 Task: Create Workspace Information Technology Consulting Workspace description Manage and track company website and online presence performance. Workspace type Marketing 
Action: Mouse moved to (293, 62)
Screenshot: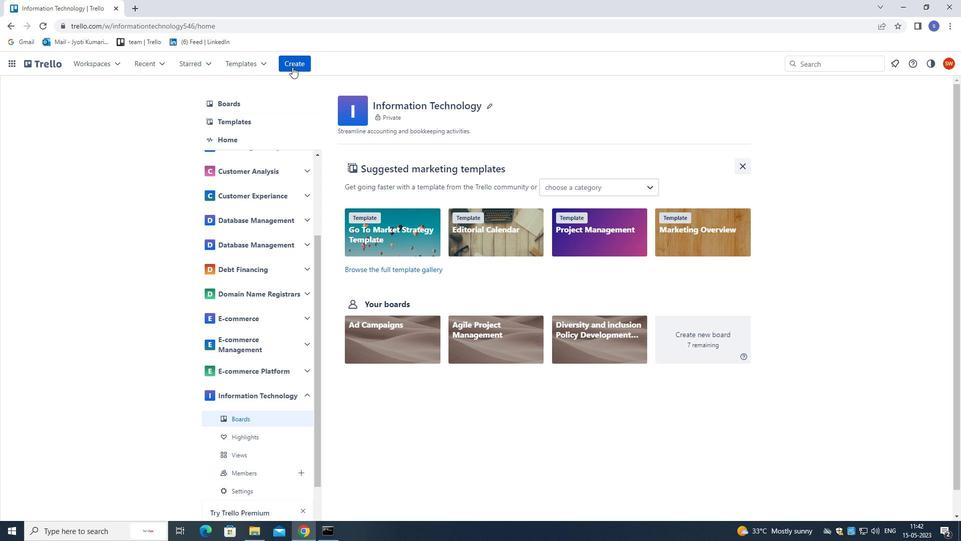 
Action: Mouse pressed left at (293, 62)
Screenshot: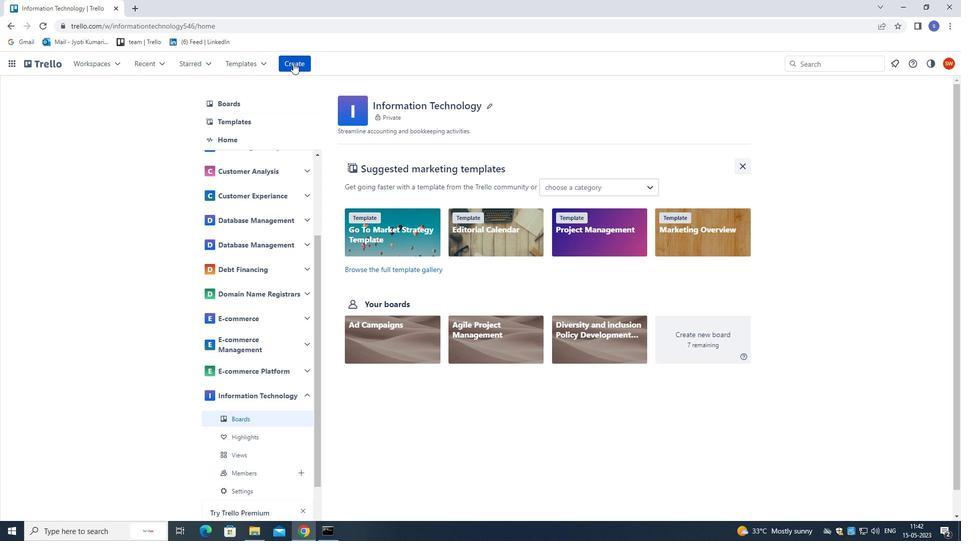
Action: Mouse moved to (327, 164)
Screenshot: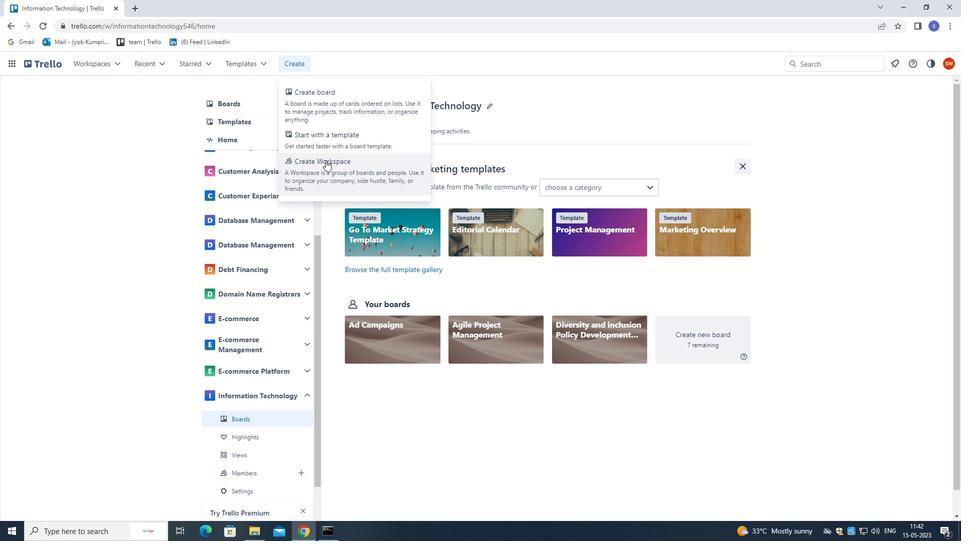 
Action: Mouse pressed left at (327, 164)
Screenshot: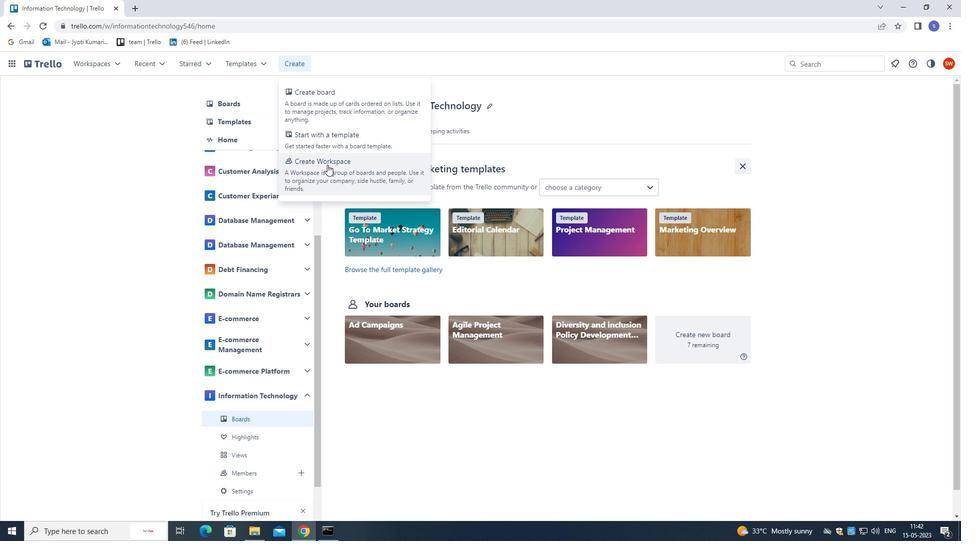 
Action: Mouse moved to (386, 211)
Screenshot: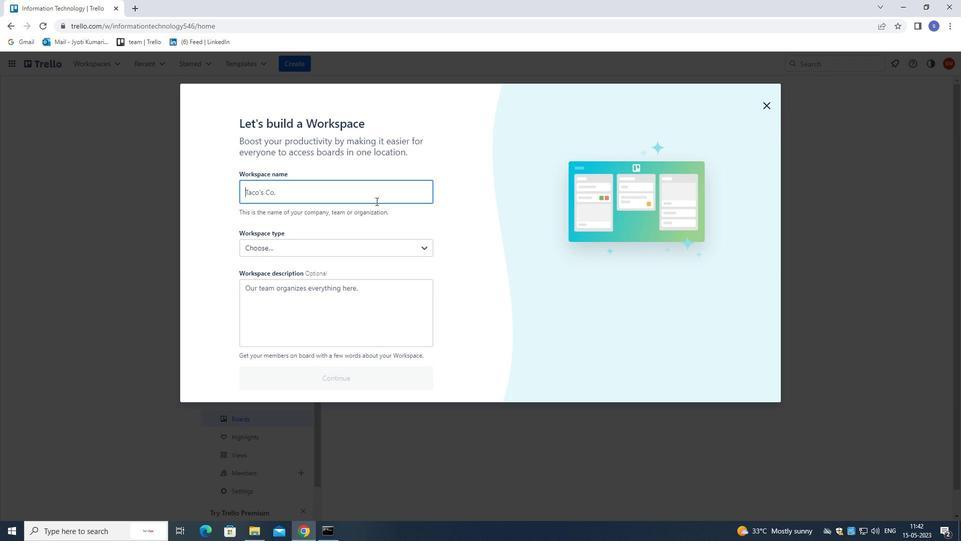 
Action: Key pressed <Key.shift>INFORMATION<Key.space><Key.shift>TECHNOLOGY<Key.space><Key.shift>CONSULTING
Screenshot: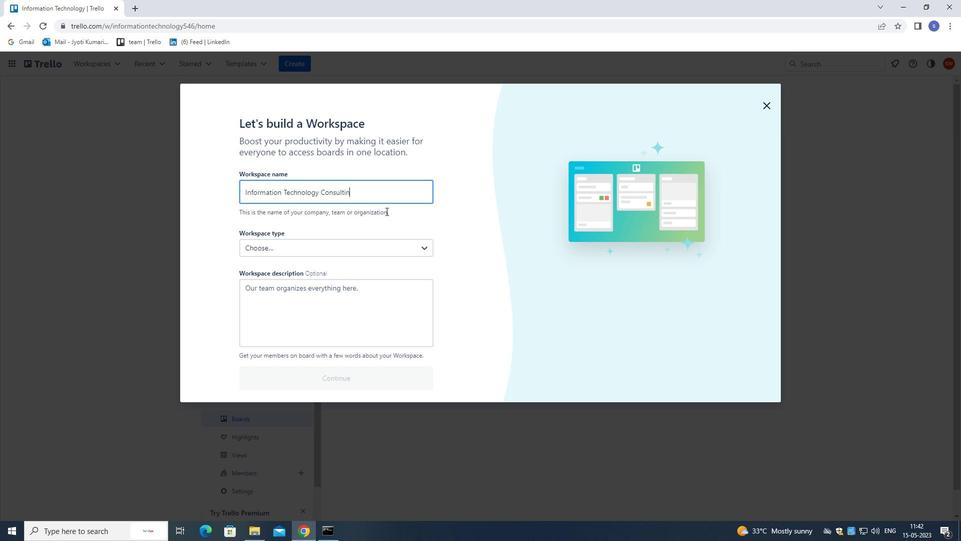 
Action: Mouse moved to (396, 246)
Screenshot: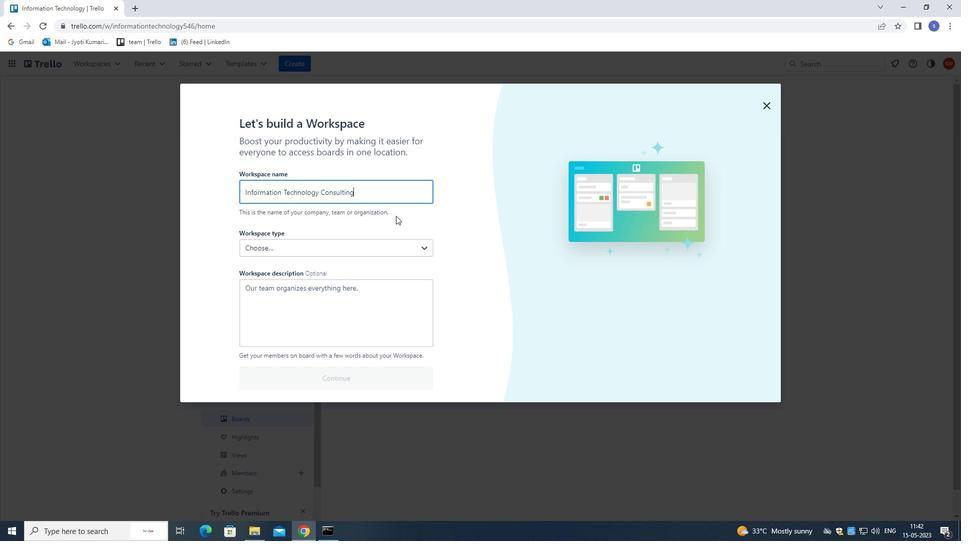 
Action: Mouse pressed left at (396, 246)
Screenshot: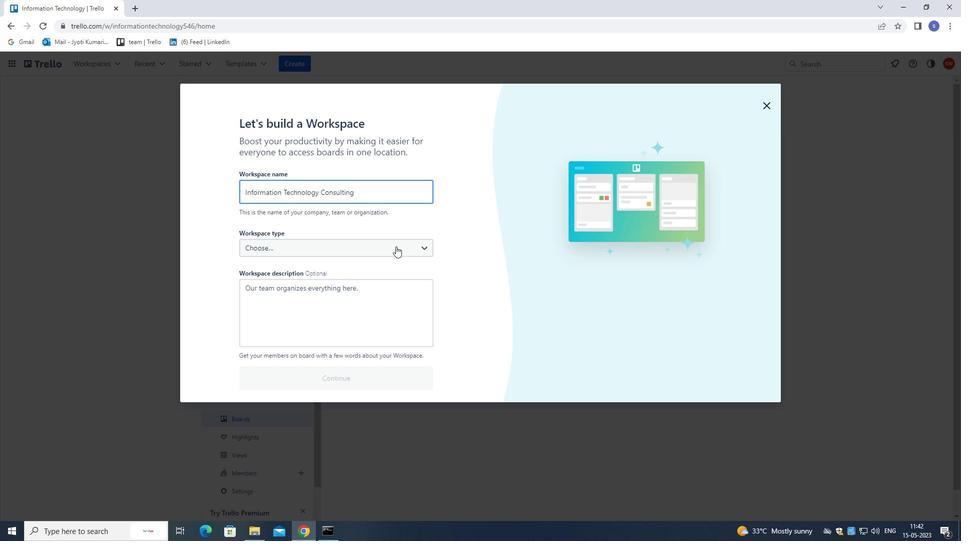 
Action: Mouse moved to (329, 290)
Screenshot: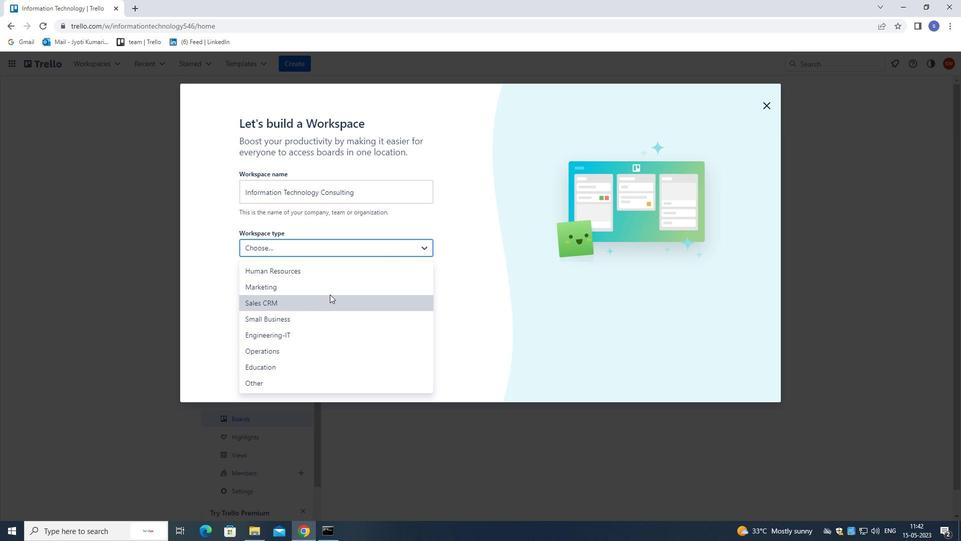 
Action: Mouse pressed left at (329, 290)
Screenshot: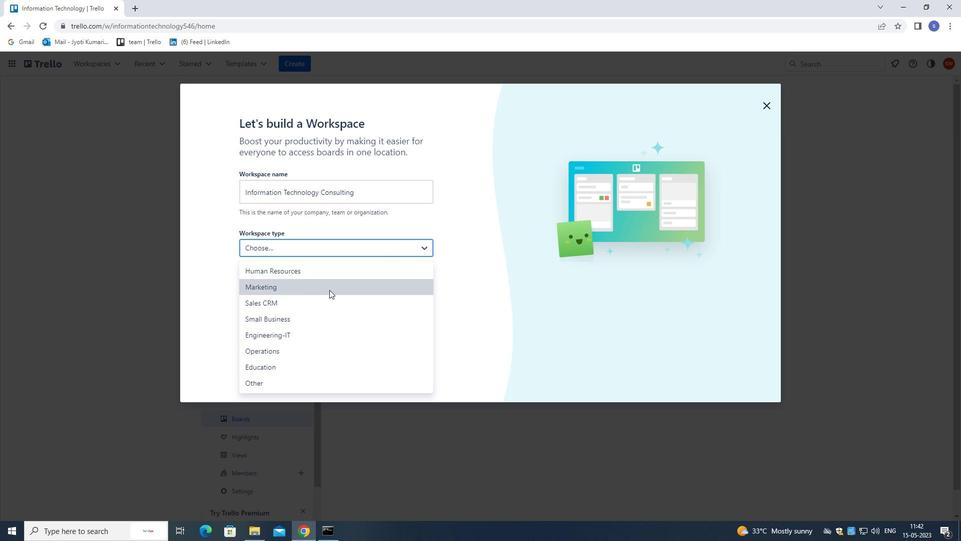 
Action: Mouse moved to (339, 301)
Screenshot: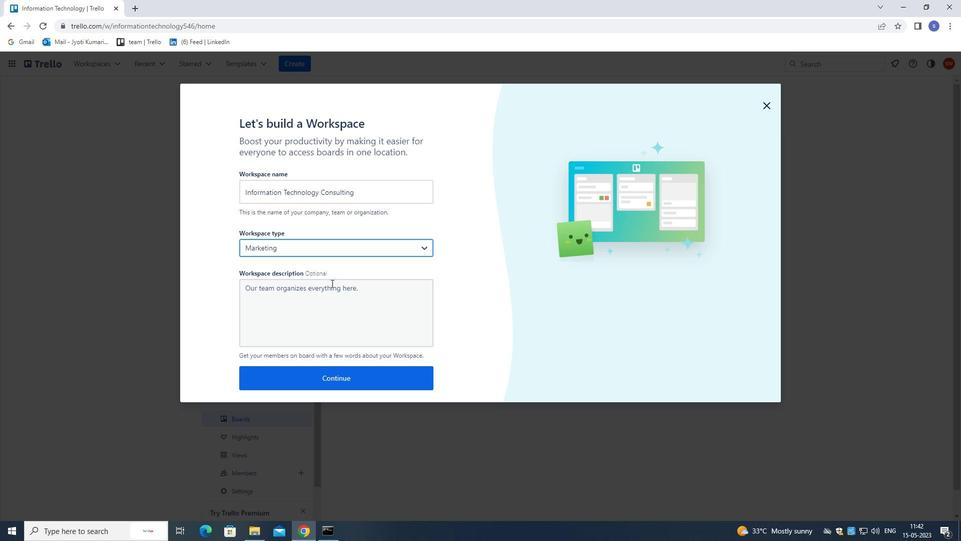
Action: Mouse pressed left at (339, 301)
Screenshot: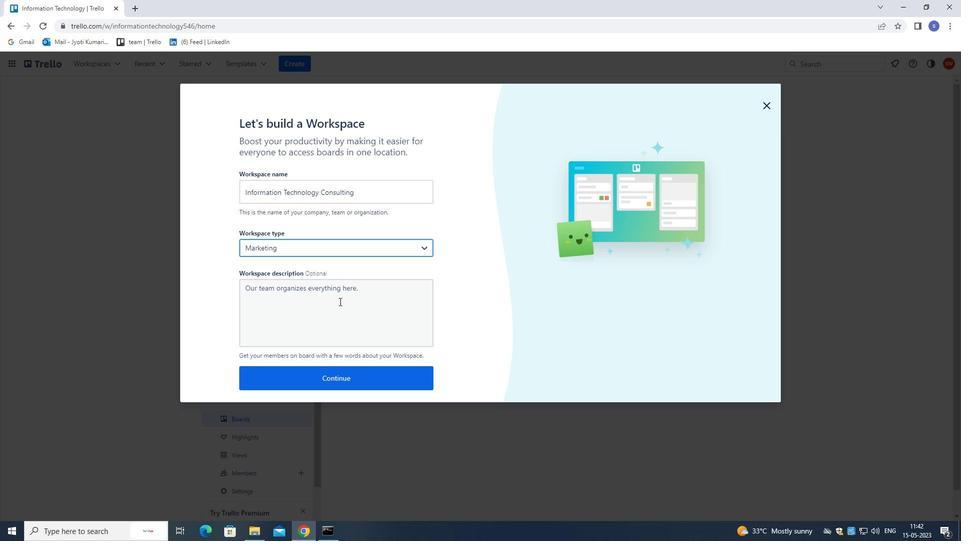 
Action: Mouse moved to (340, 302)
Screenshot: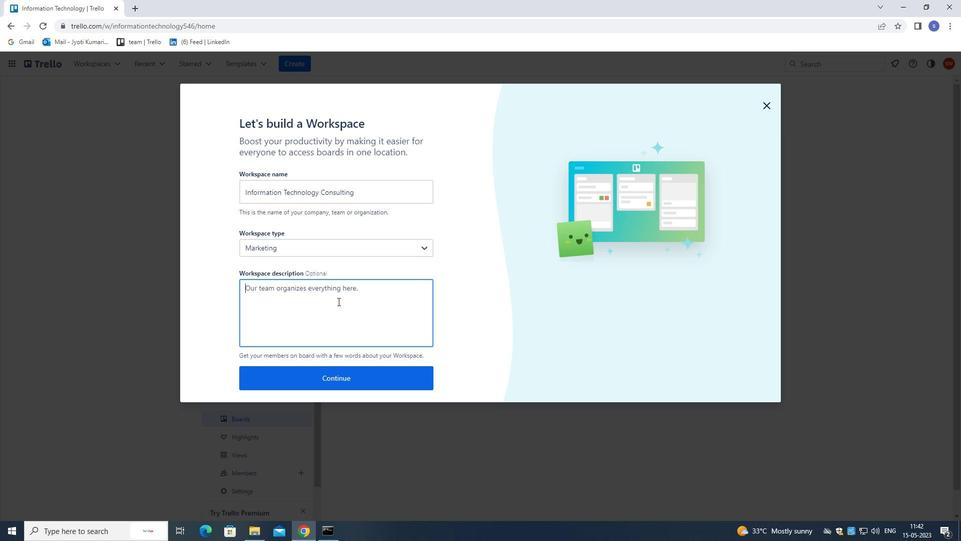
Action: Key pressed <Key.shift>MANAGE<Key.space>AND<Key.space><Key.shift>TRACK<Key.space><Key.shift>COMPANY<Key.space>WEBSITE<Key.space>AND<Key.space>ONLINE<Key.space>PRESENCE<Key.space>PERFORMANCE.
Screenshot: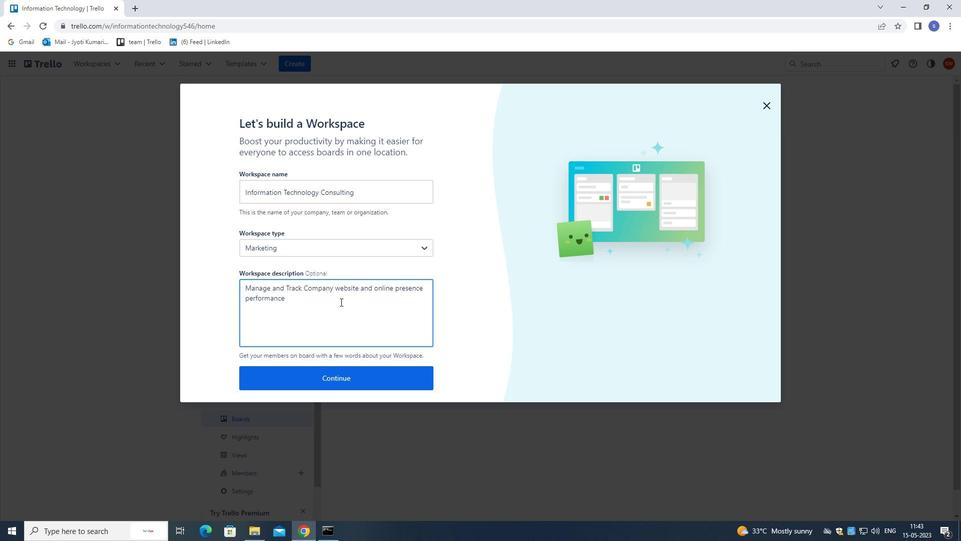 
Action: Mouse moved to (339, 374)
Screenshot: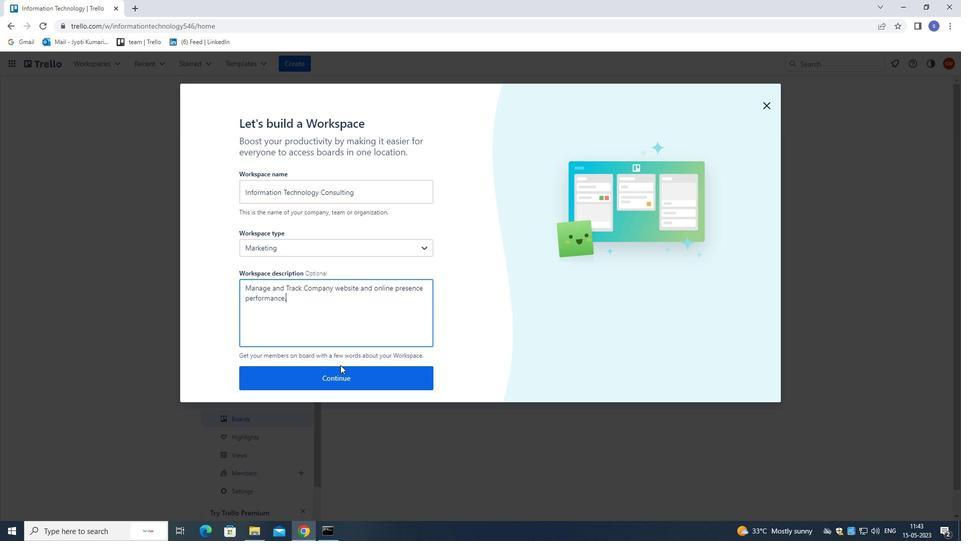 
Action: Mouse pressed left at (339, 374)
Screenshot: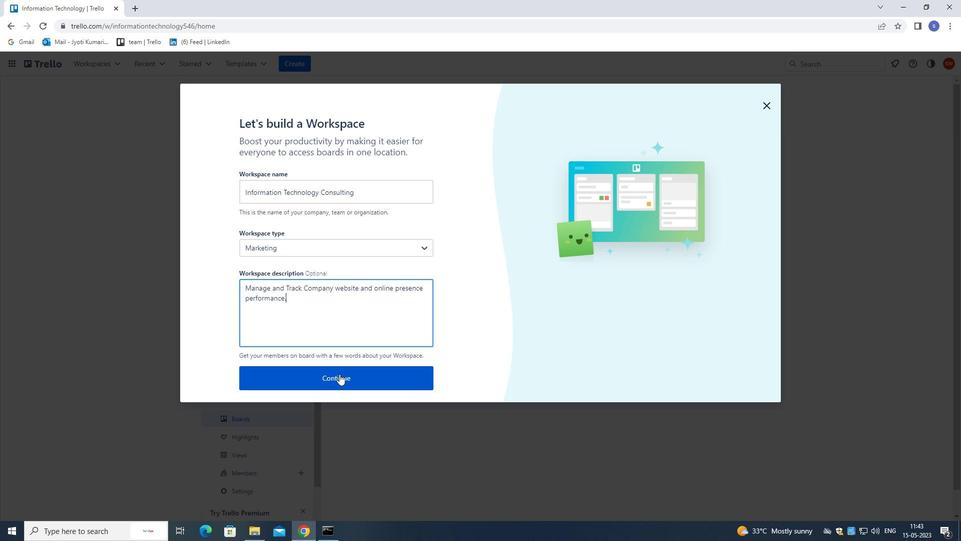 
Action: Mouse moved to (765, 103)
Screenshot: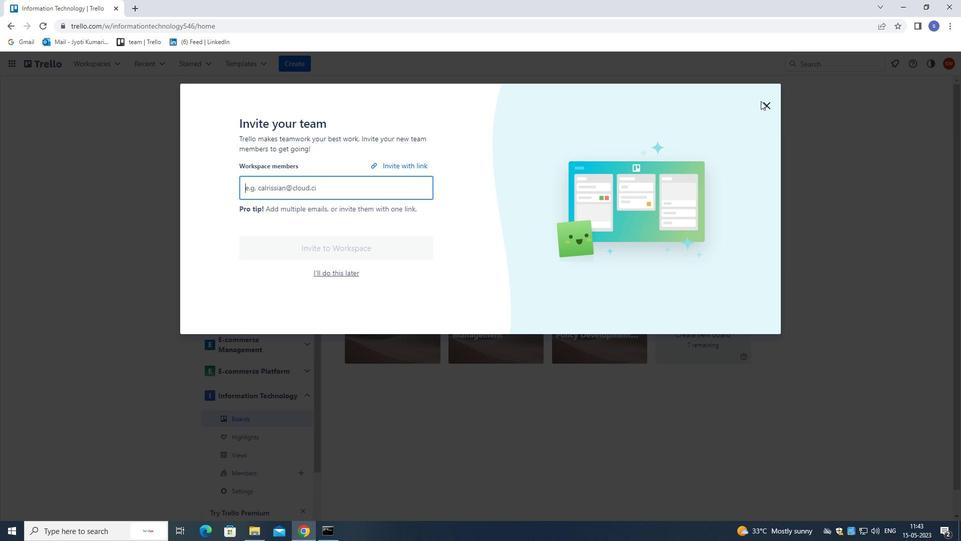 
Action: Mouse pressed left at (765, 103)
Screenshot: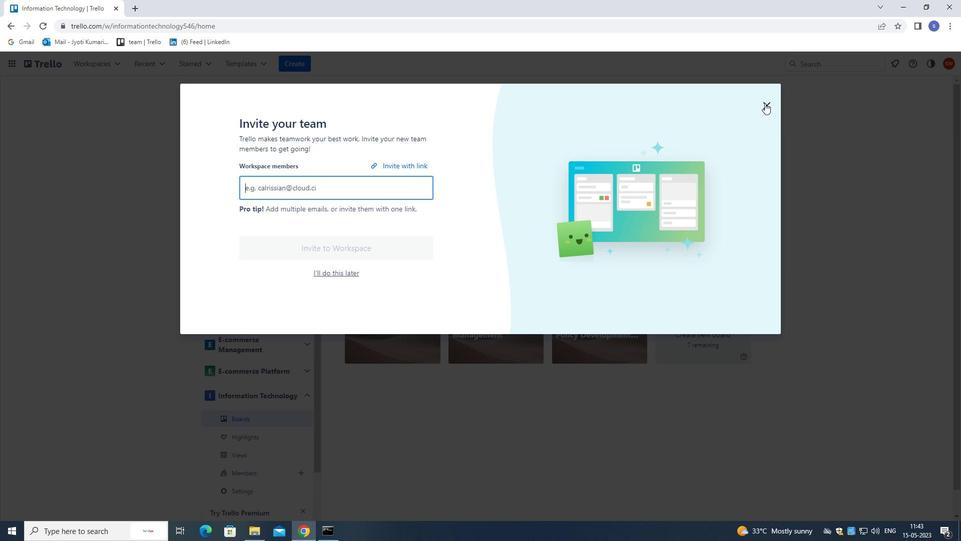 
Action: Mouse moved to (760, 103)
Screenshot: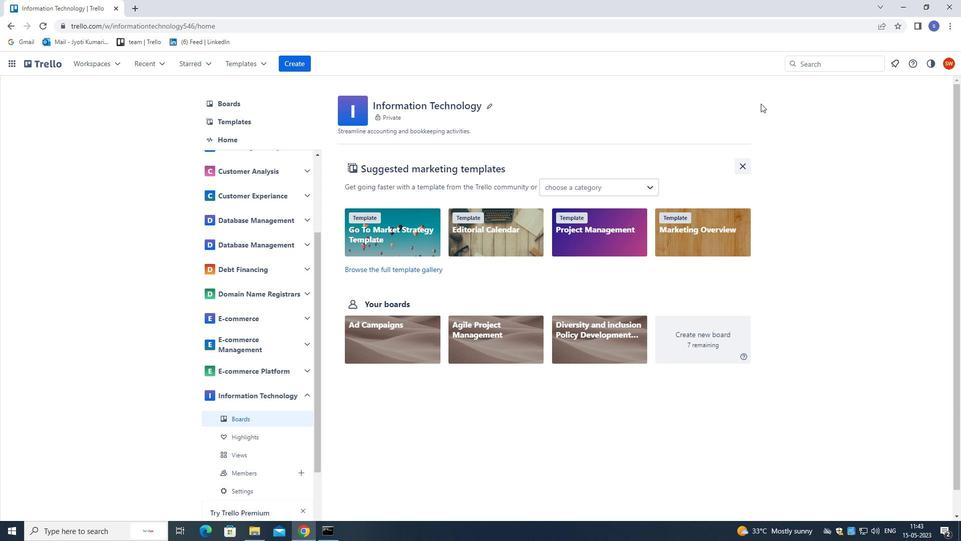 
